 Task: Set the DVB adapter to -1.
Action: Mouse moved to (116, 15)
Screenshot: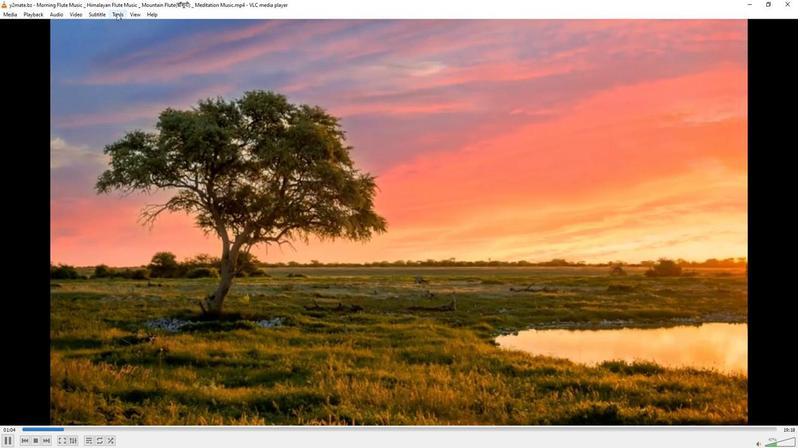 
Action: Mouse pressed left at (116, 15)
Screenshot: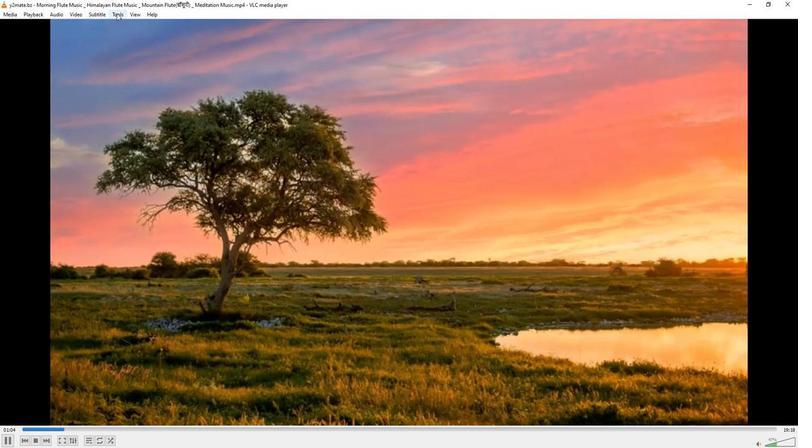 
Action: Mouse moved to (132, 115)
Screenshot: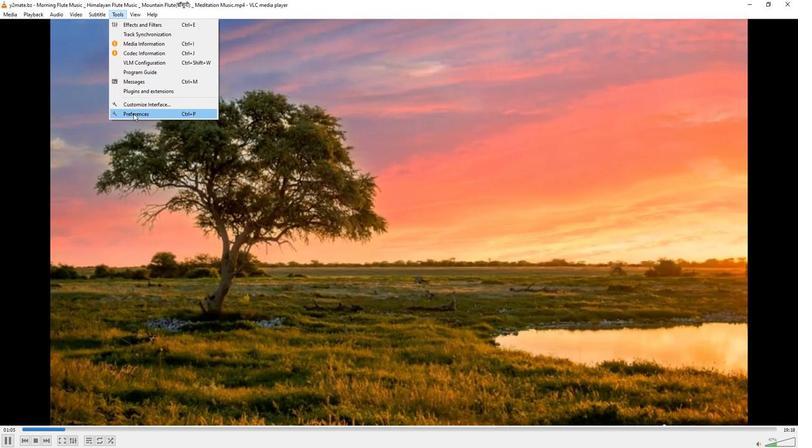 
Action: Mouse pressed left at (132, 115)
Screenshot: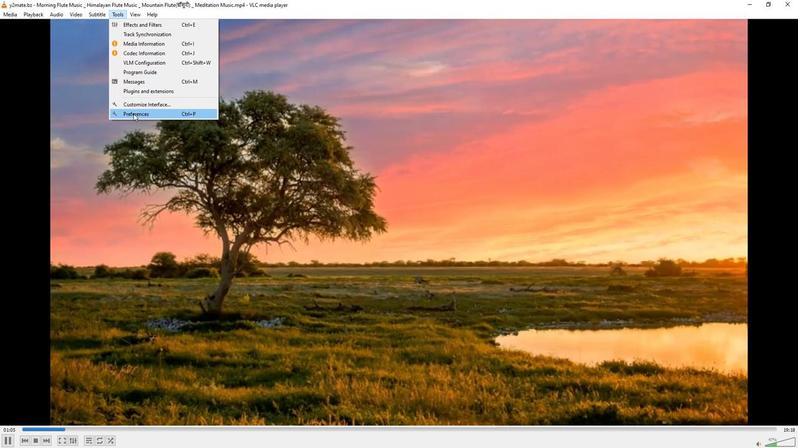 
Action: Mouse moved to (263, 365)
Screenshot: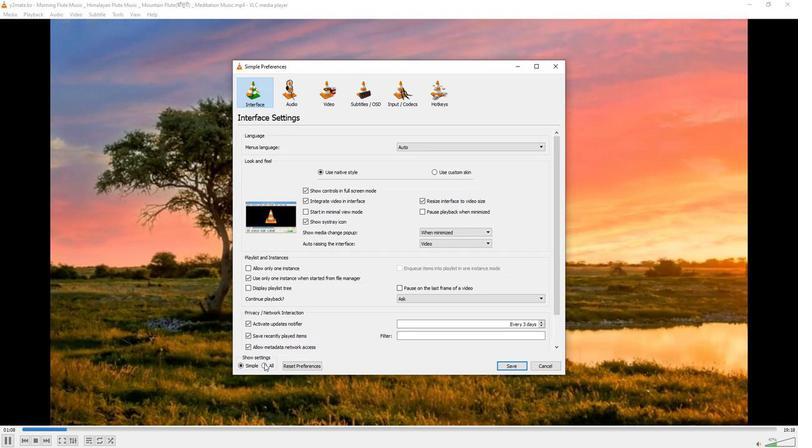 
Action: Mouse pressed left at (263, 365)
Screenshot: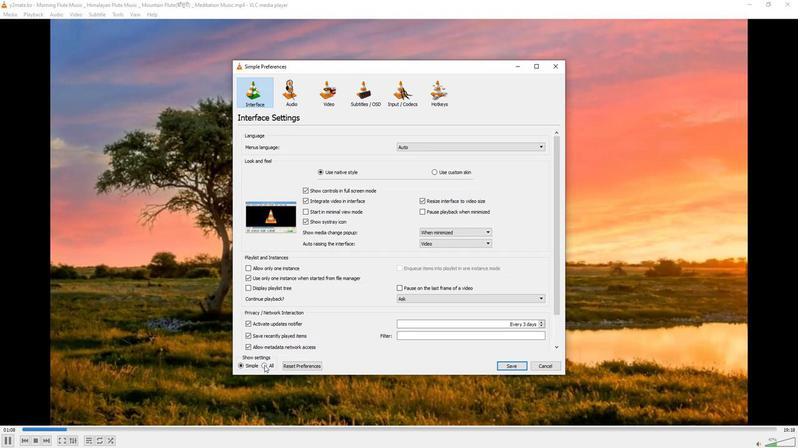 
Action: Mouse moved to (252, 226)
Screenshot: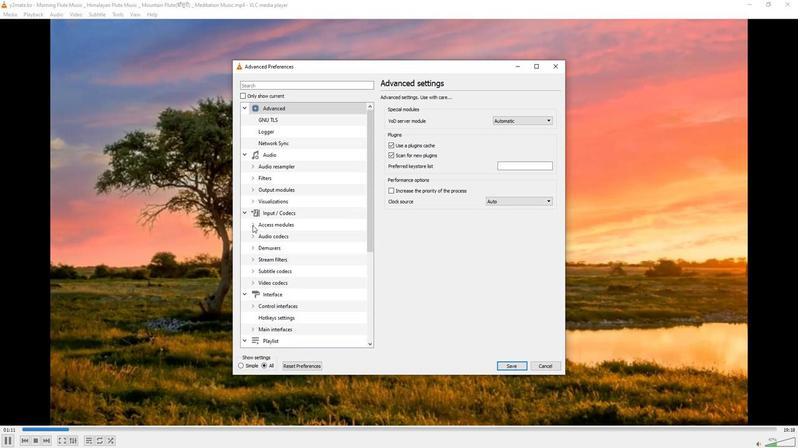 
Action: Mouse pressed left at (252, 226)
Screenshot: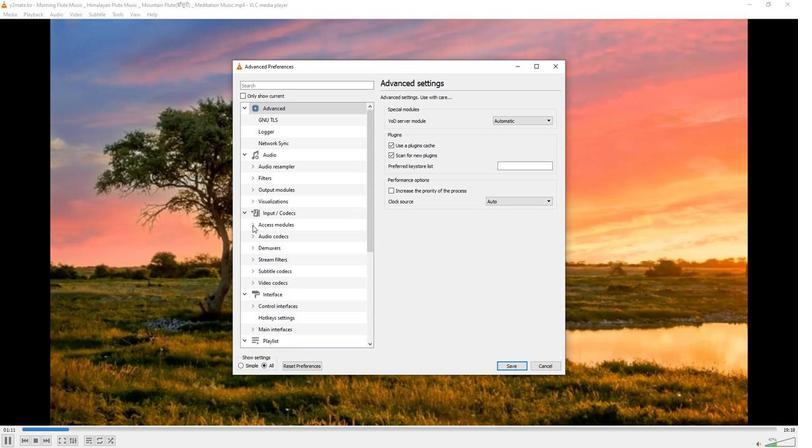 
Action: Mouse moved to (266, 295)
Screenshot: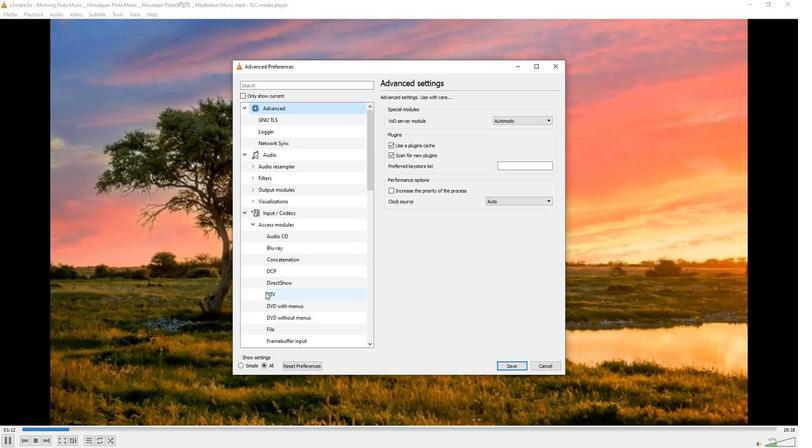 
Action: Mouse pressed left at (266, 295)
Screenshot: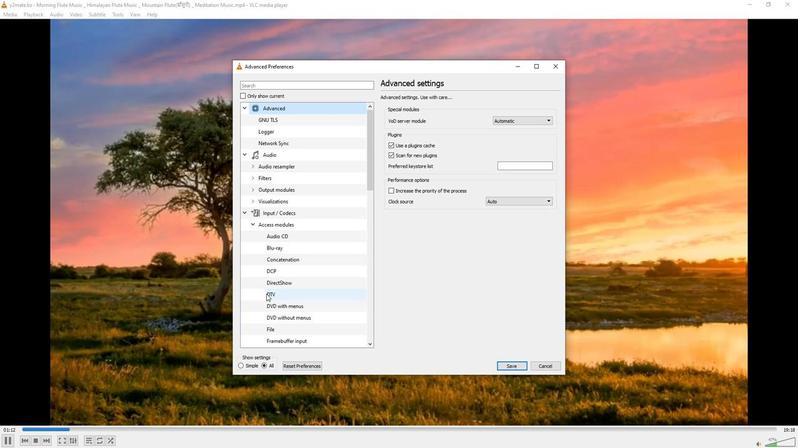
Action: Mouse moved to (547, 115)
Screenshot: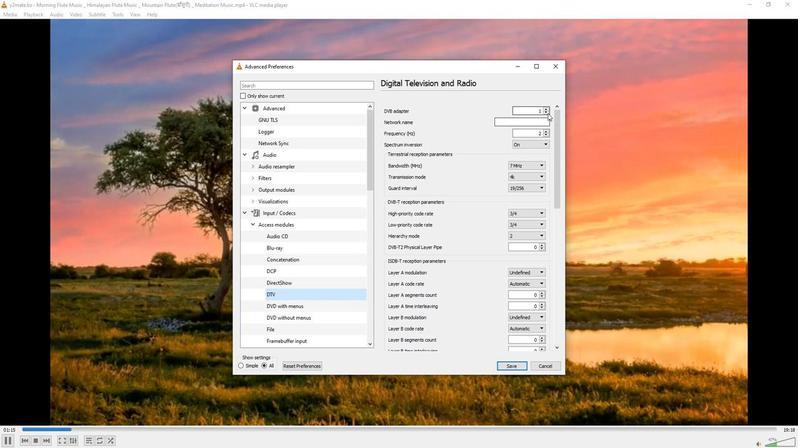 
Action: Mouse pressed left at (547, 115)
Screenshot: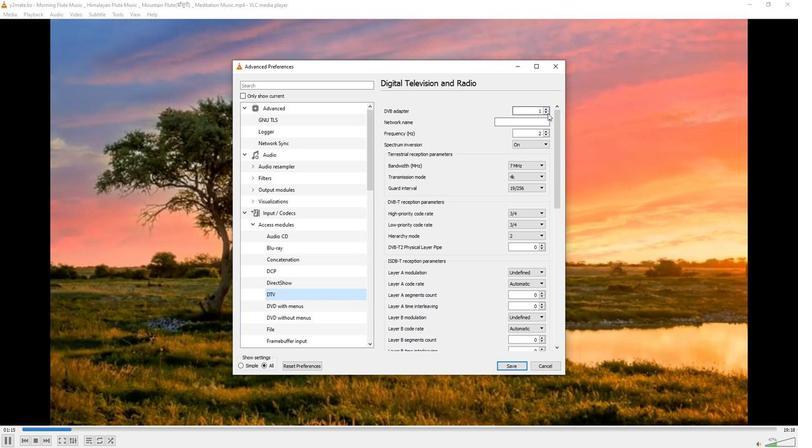 
Action: Mouse pressed left at (547, 115)
Screenshot: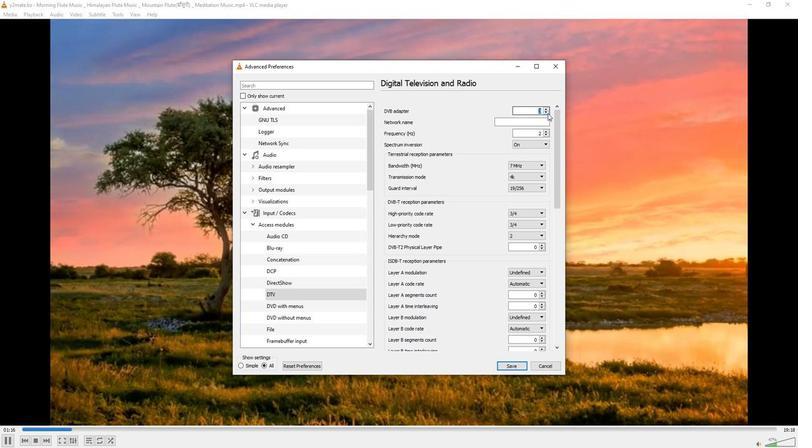 
Action: Mouse moved to (504, 108)
Screenshot: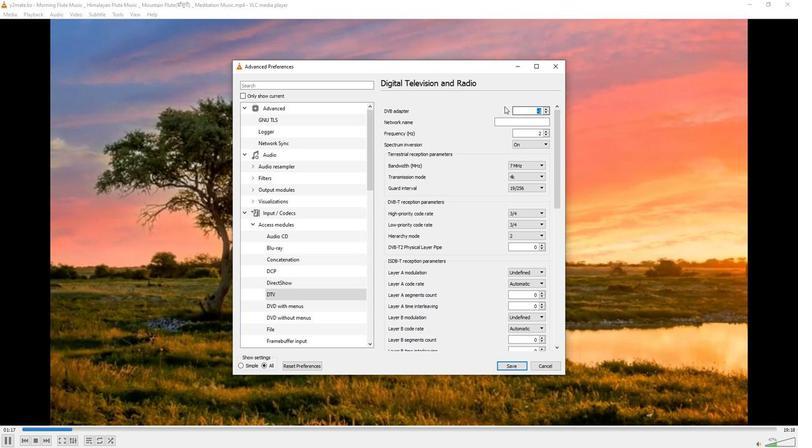 
Action: Mouse pressed left at (504, 108)
Screenshot: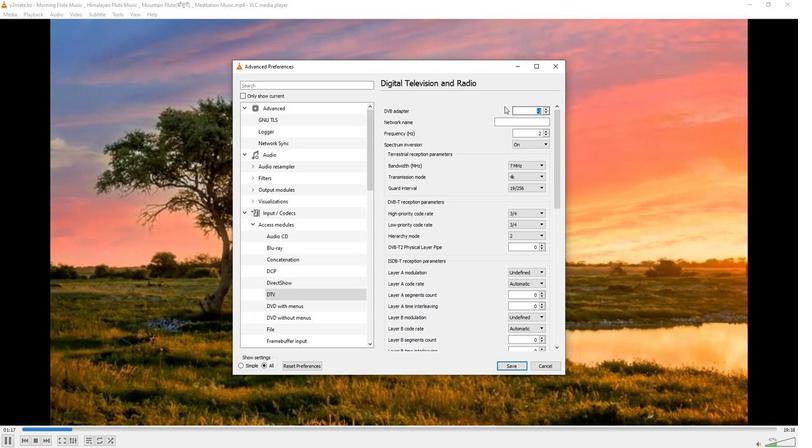 
